 Task: Change the clock source to "Interrupt time" in performance options.
Action: Mouse moved to (99, 13)
Screenshot: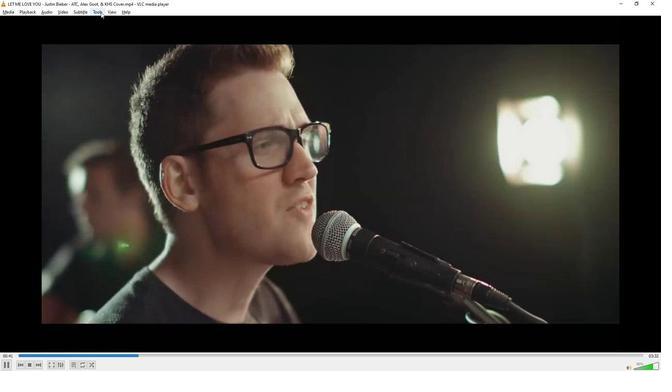 
Action: Mouse pressed left at (99, 13)
Screenshot: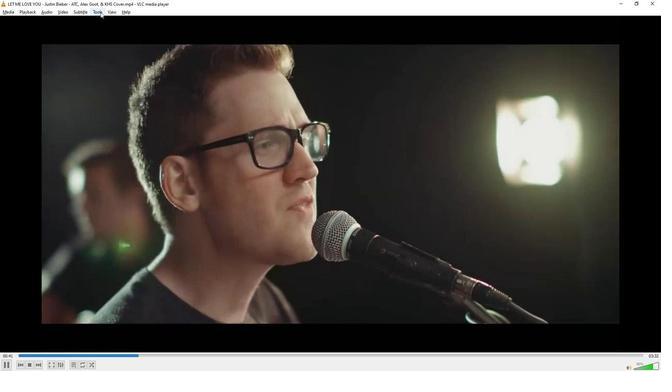 
Action: Mouse moved to (114, 94)
Screenshot: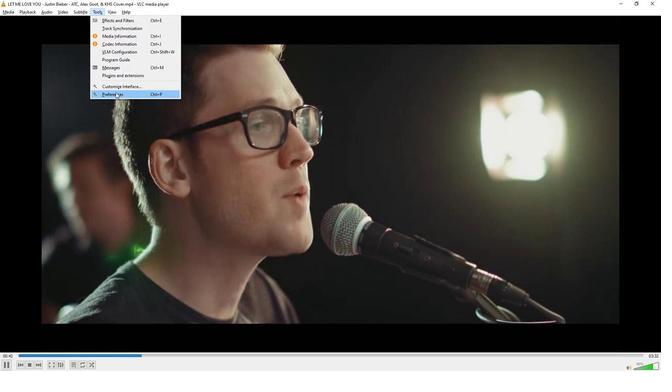 
Action: Mouse pressed left at (114, 94)
Screenshot: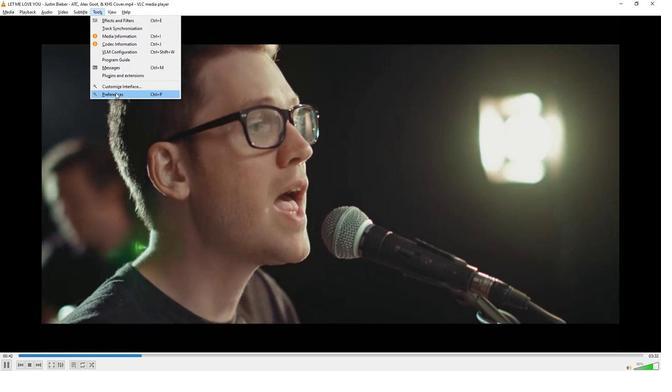 
Action: Mouse moved to (185, 288)
Screenshot: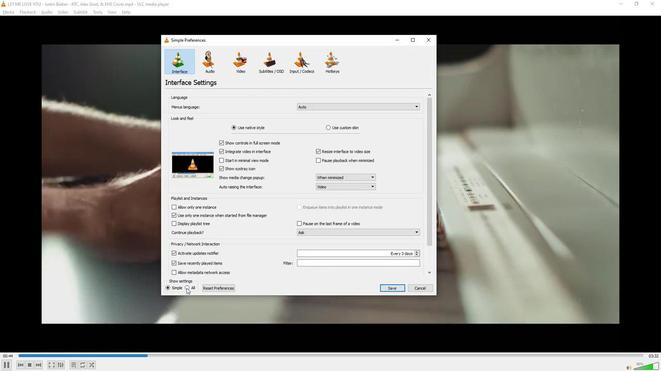 
Action: Mouse pressed left at (185, 288)
Screenshot: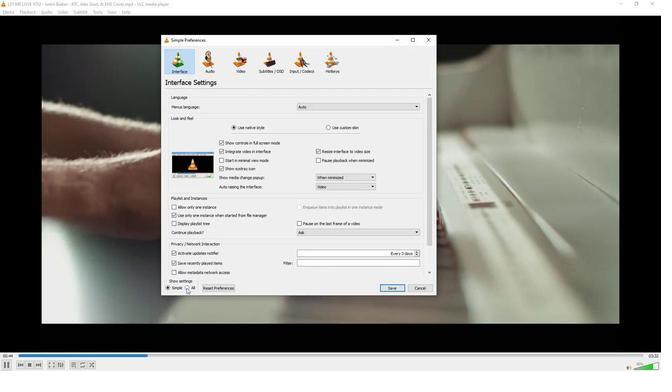 
Action: Mouse moved to (395, 150)
Screenshot: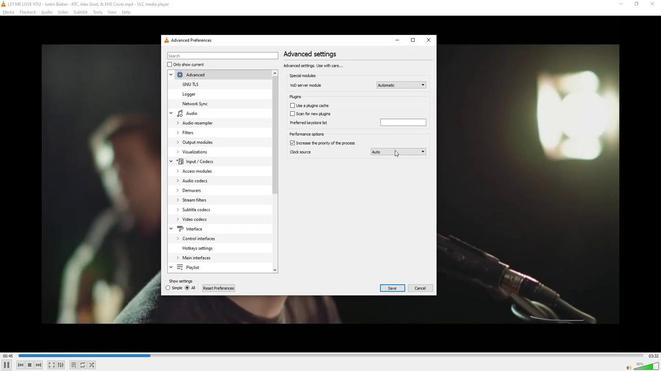 
Action: Mouse pressed left at (395, 150)
Screenshot: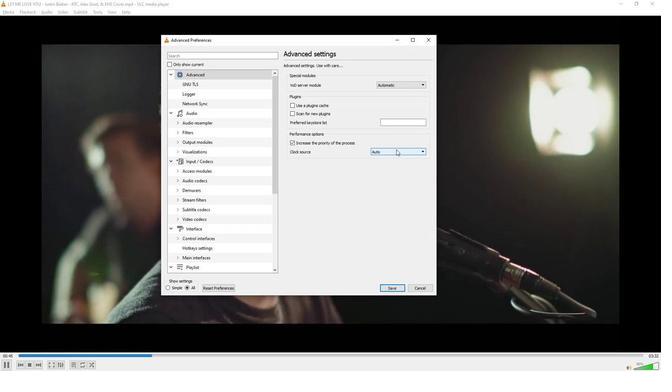 
Action: Mouse moved to (390, 164)
Screenshot: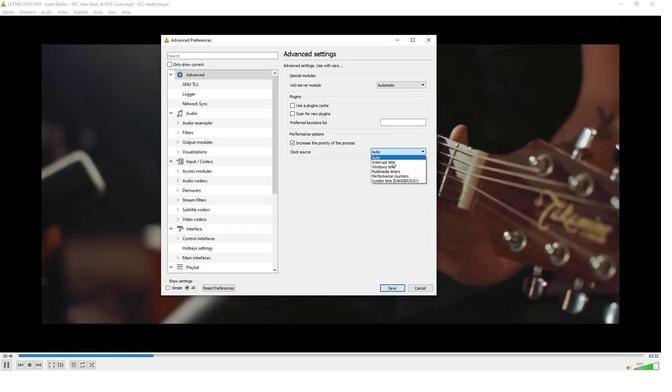 
Action: Mouse pressed left at (390, 164)
Screenshot: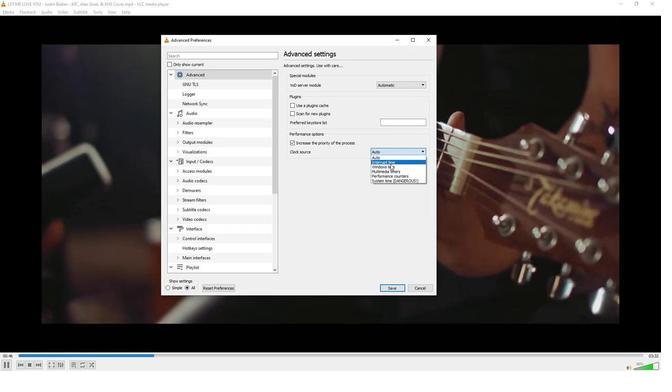 
Action: Mouse moved to (388, 166)
Screenshot: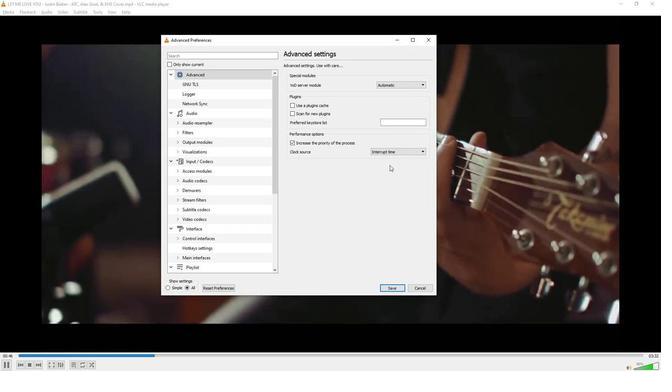 
